 Task: Reply to email with the signature Danny Hernandez with the subject 'Late payment reminder' from softage.1@softage.net with the message 'Can you please provide me with an update on the project's risk management plan?' with CC to softage.7@softage.net with an attached document Financial_projections.xlsx
Action: Mouse moved to (1116, 260)
Screenshot: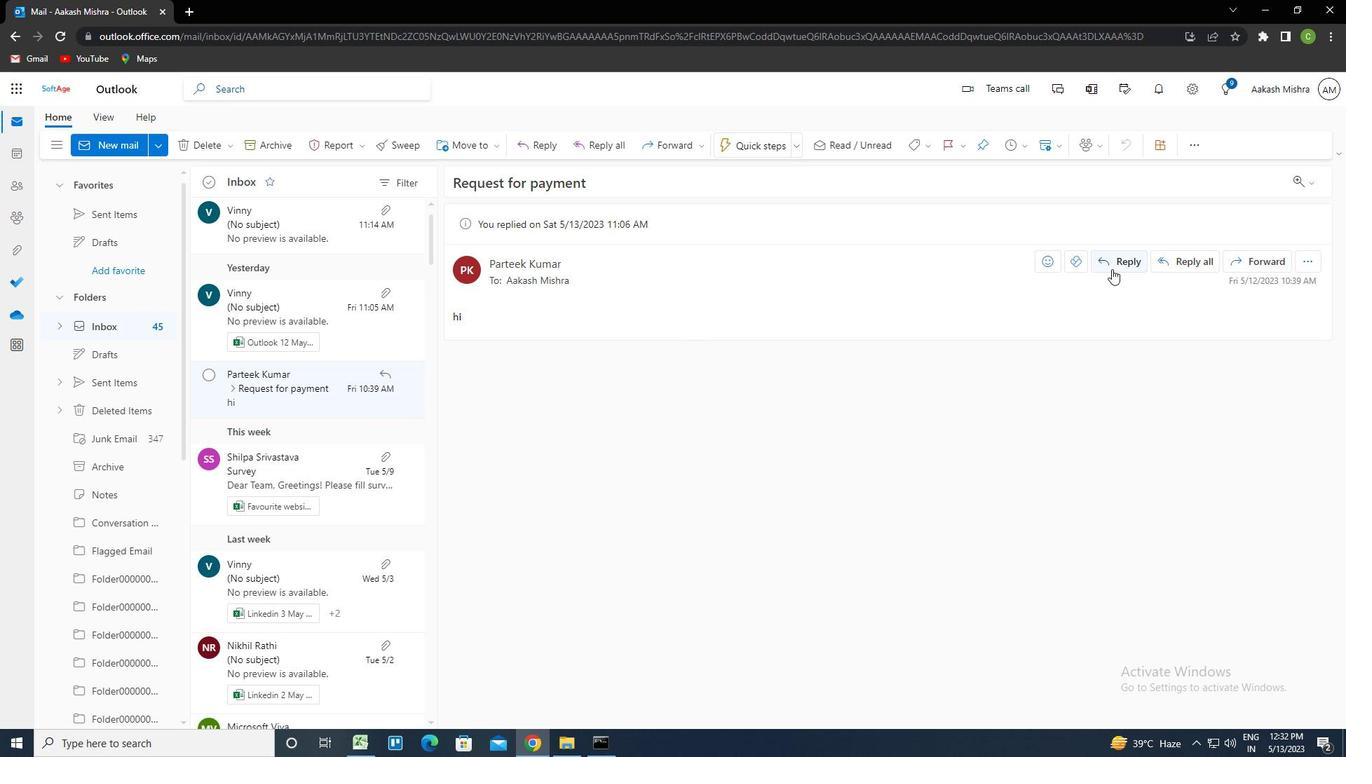 
Action: Mouse pressed left at (1116, 260)
Screenshot: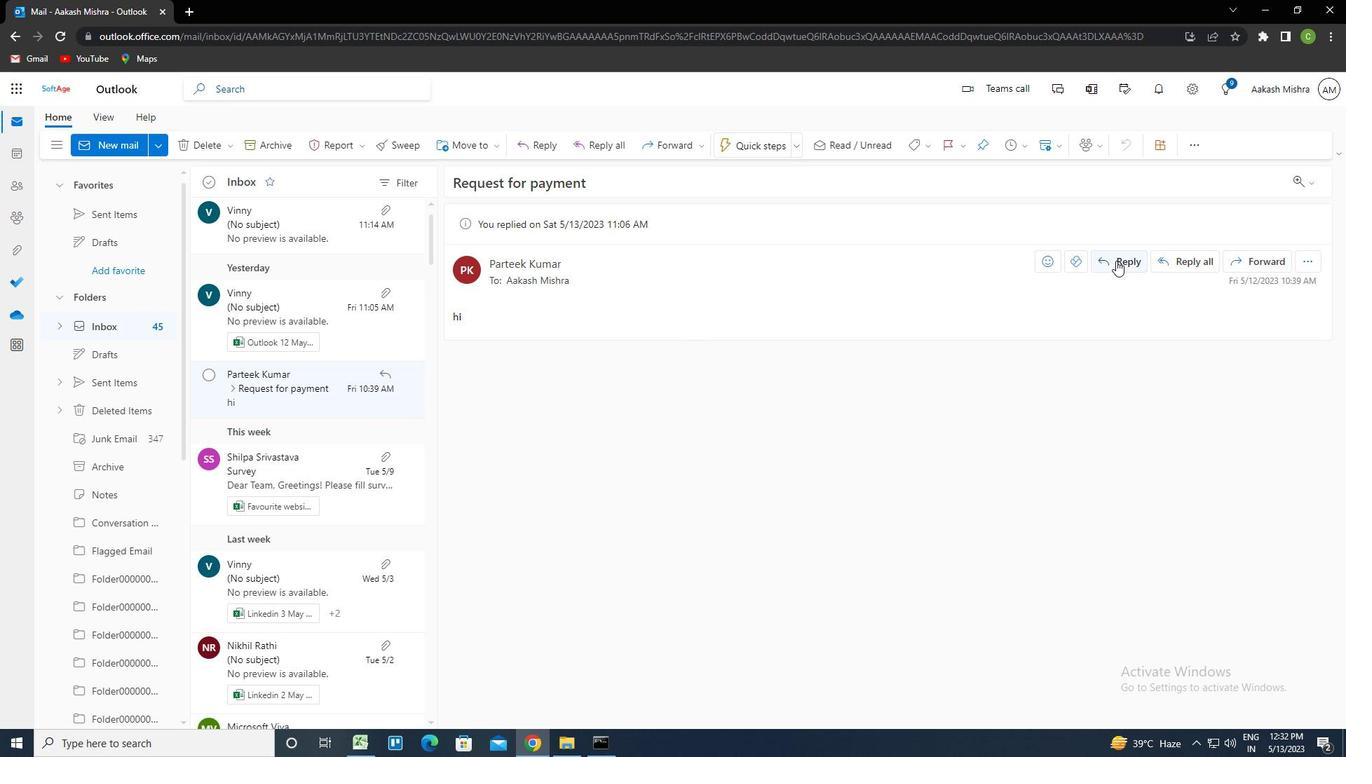 
Action: Mouse moved to (917, 145)
Screenshot: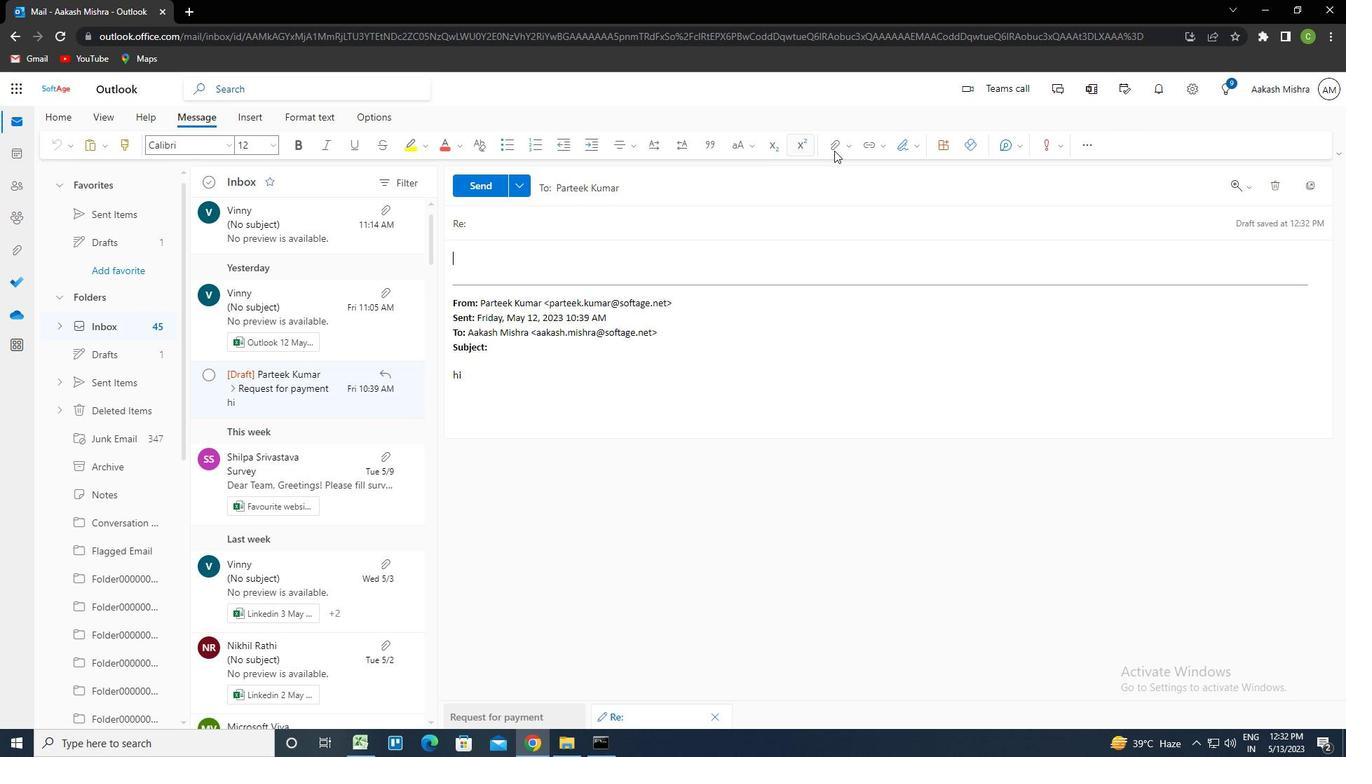 
Action: Mouse pressed left at (917, 145)
Screenshot: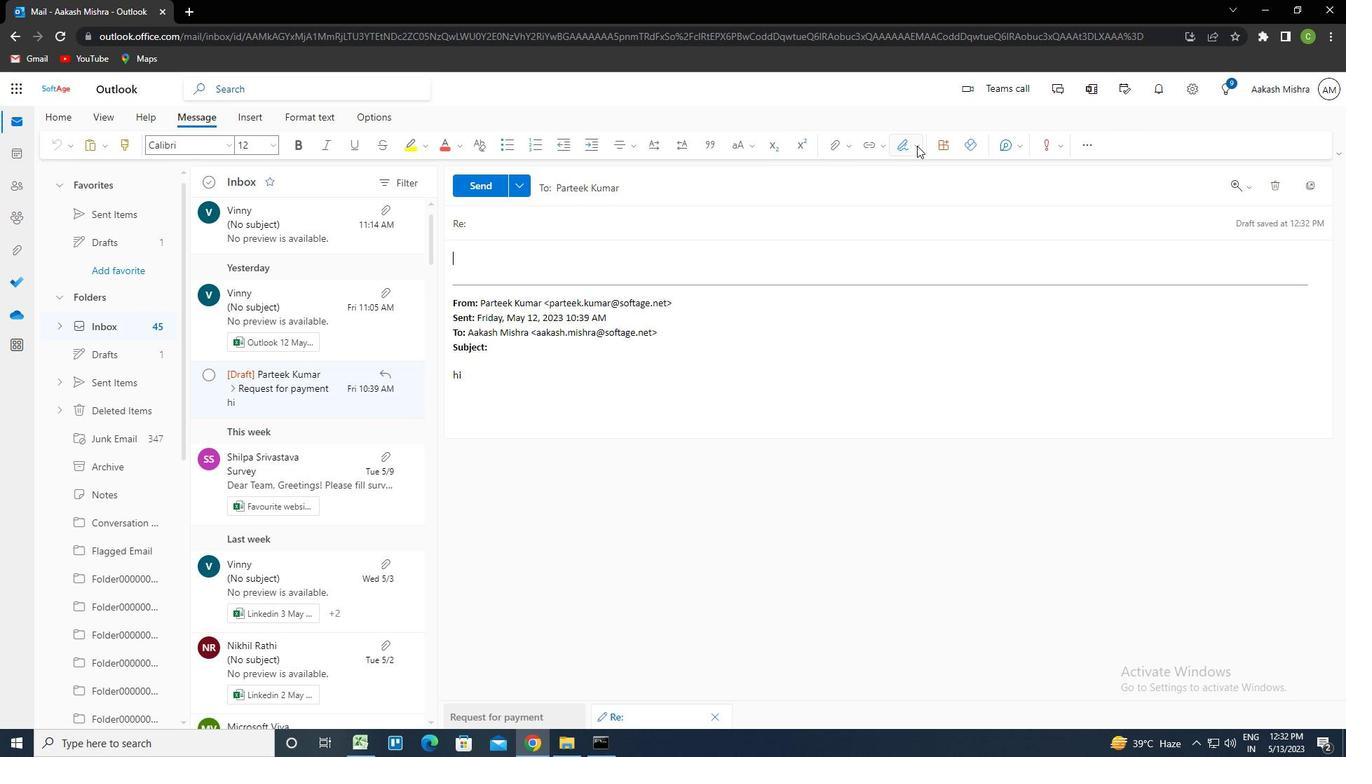 
Action: Mouse moved to (887, 200)
Screenshot: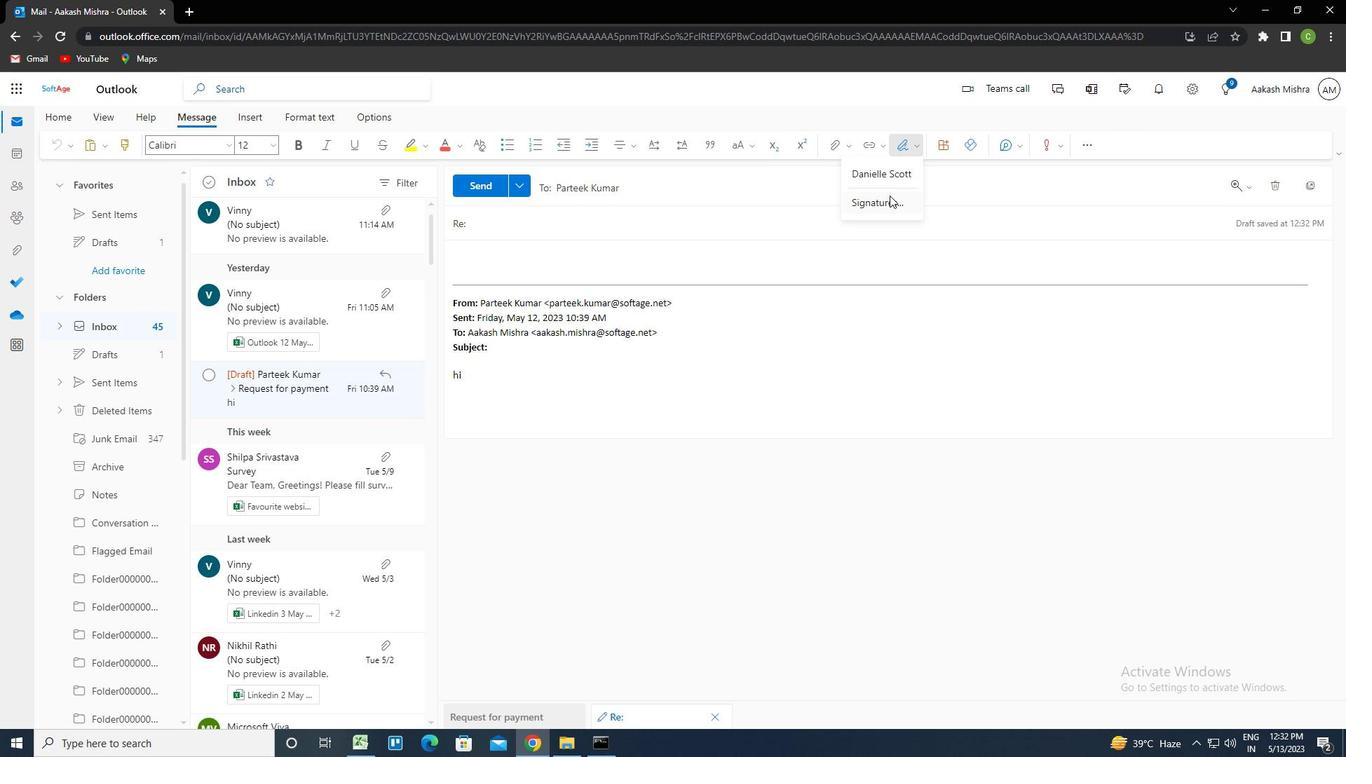 
Action: Mouse pressed left at (887, 200)
Screenshot: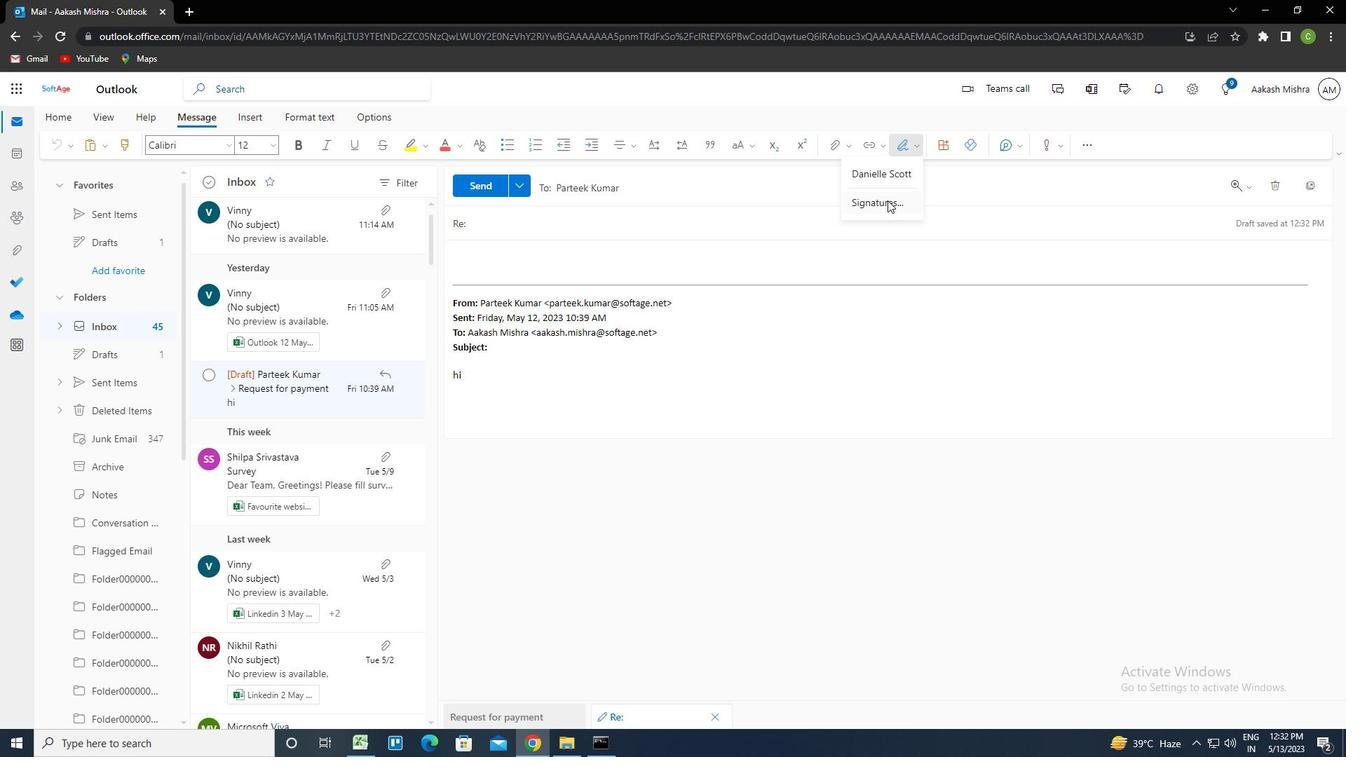 
Action: Mouse moved to (941, 253)
Screenshot: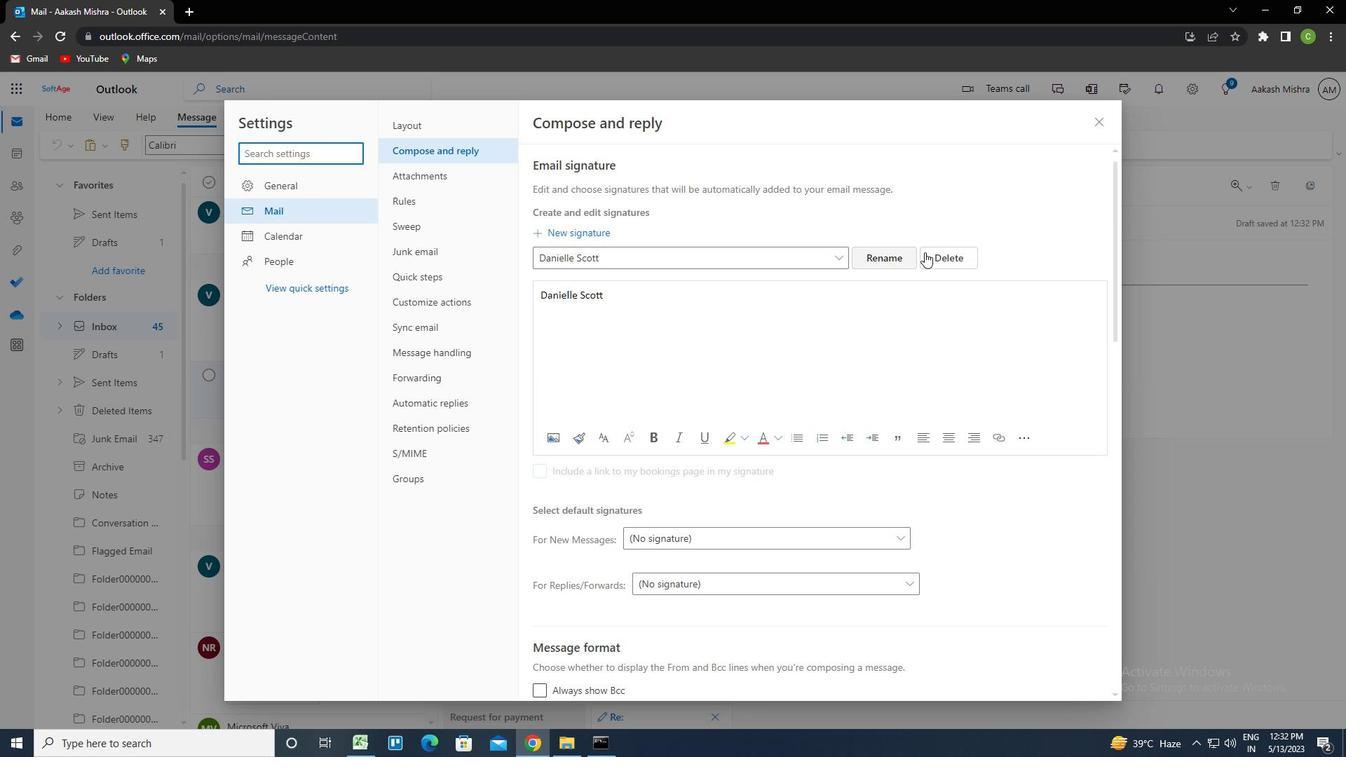 
Action: Mouse pressed left at (941, 253)
Screenshot: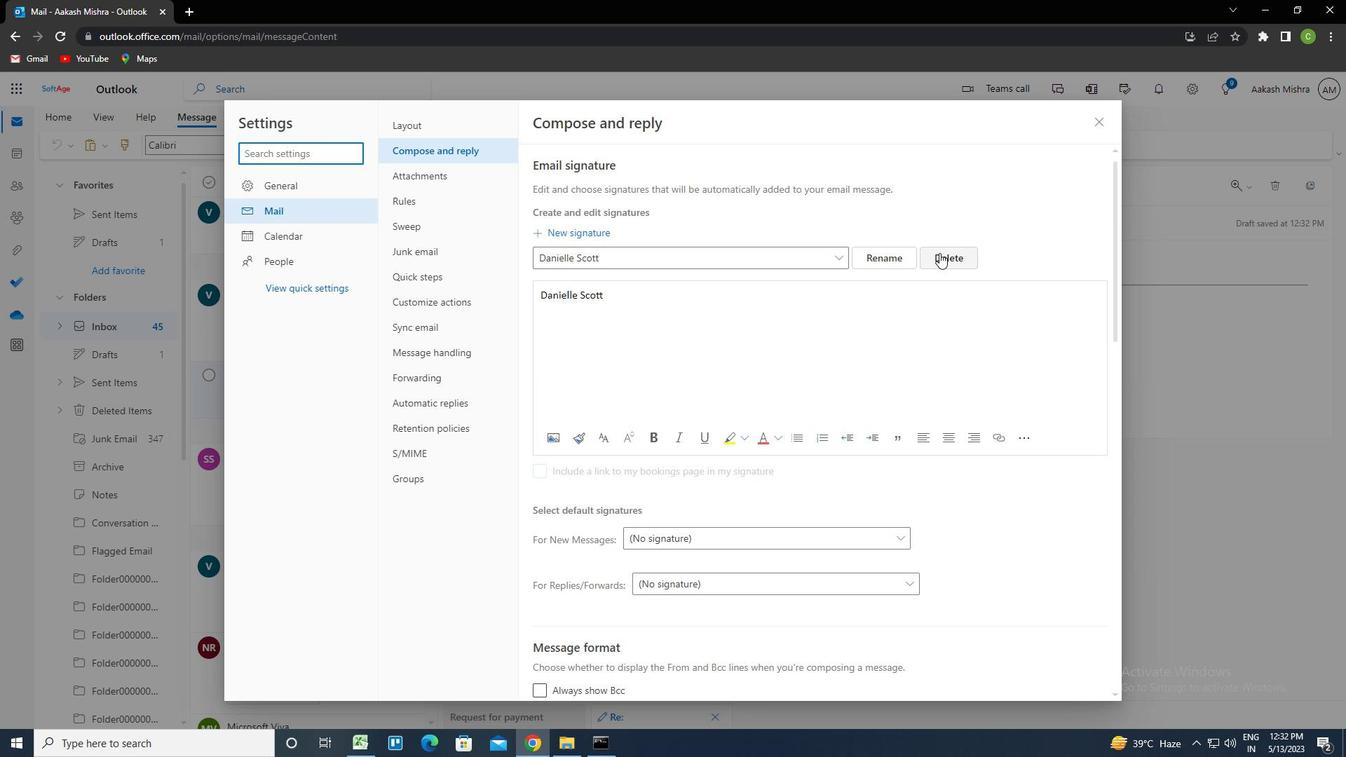 
Action: Mouse moved to (767, 260)
Screenshot: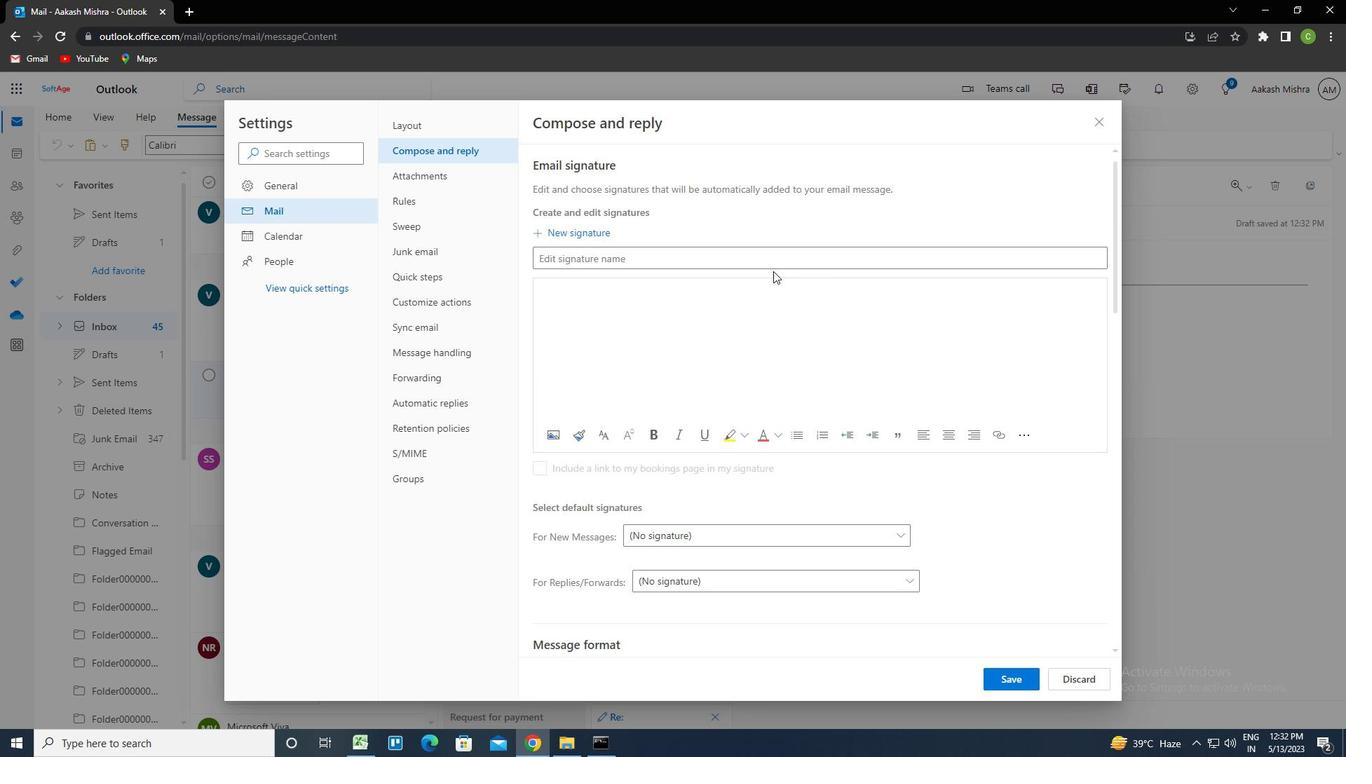
Action: Mouse pressed left at (767, 260)
Screenshot: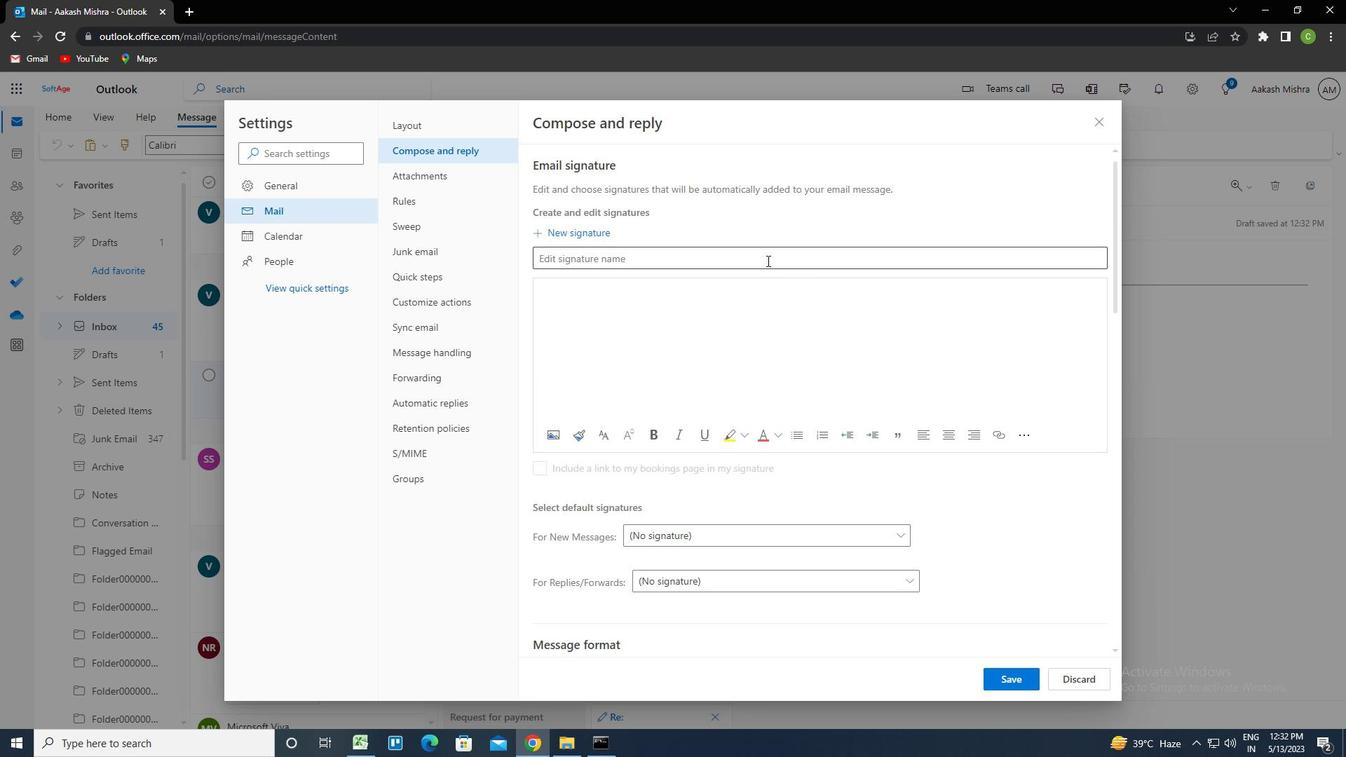 
Action: Key pressed <Key.caps_lock>d<Key.caps_lock>anny<Key.space><Key.caps_lock>h<Key.caps_lock>ernandez<Key.tab><Key.caps_lock>d<Key.caps_lock>anny<Key.space><Key.caps_lock>h<Key.caps_lock>ernandez
Screenshot: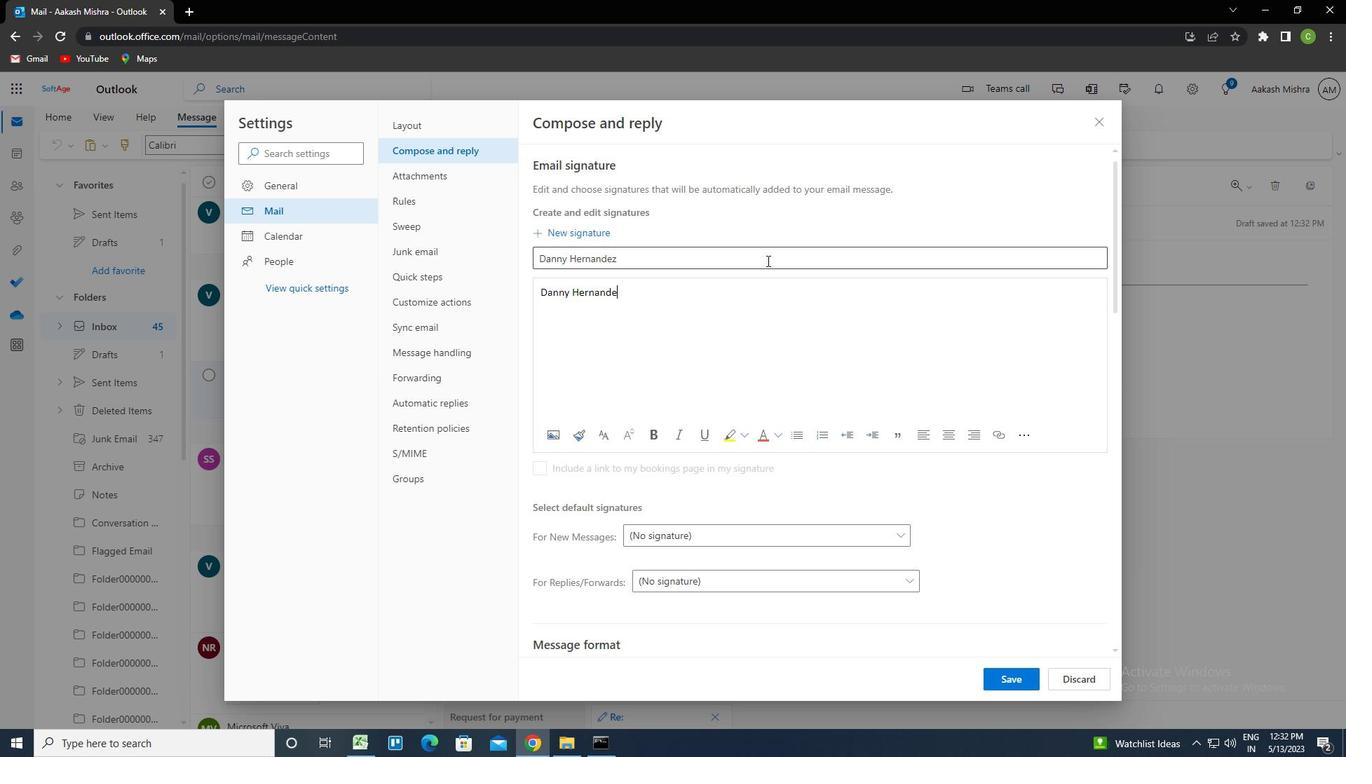 
Action: Mouse moved to (1006, 678)
Screenshot: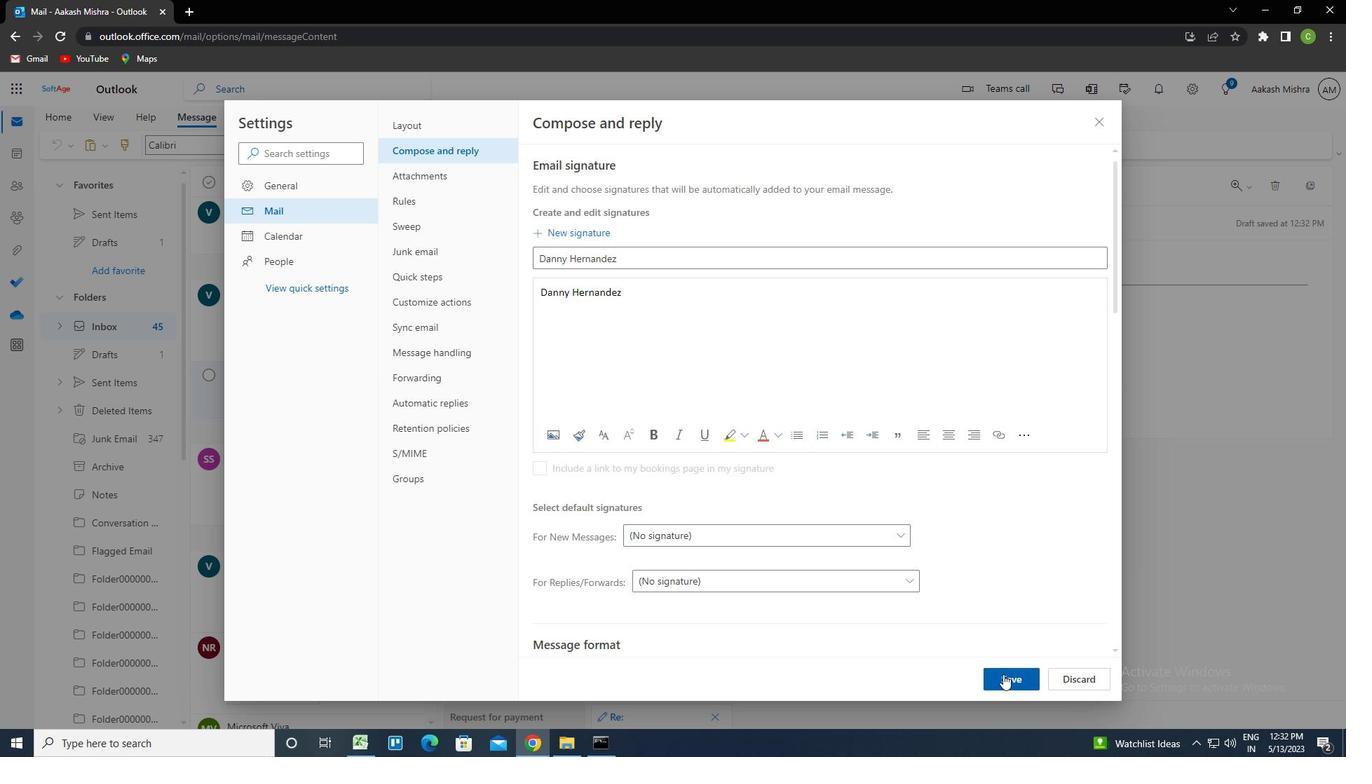 
Action: Mouse pressed left at (1006, 678)
Screenshot: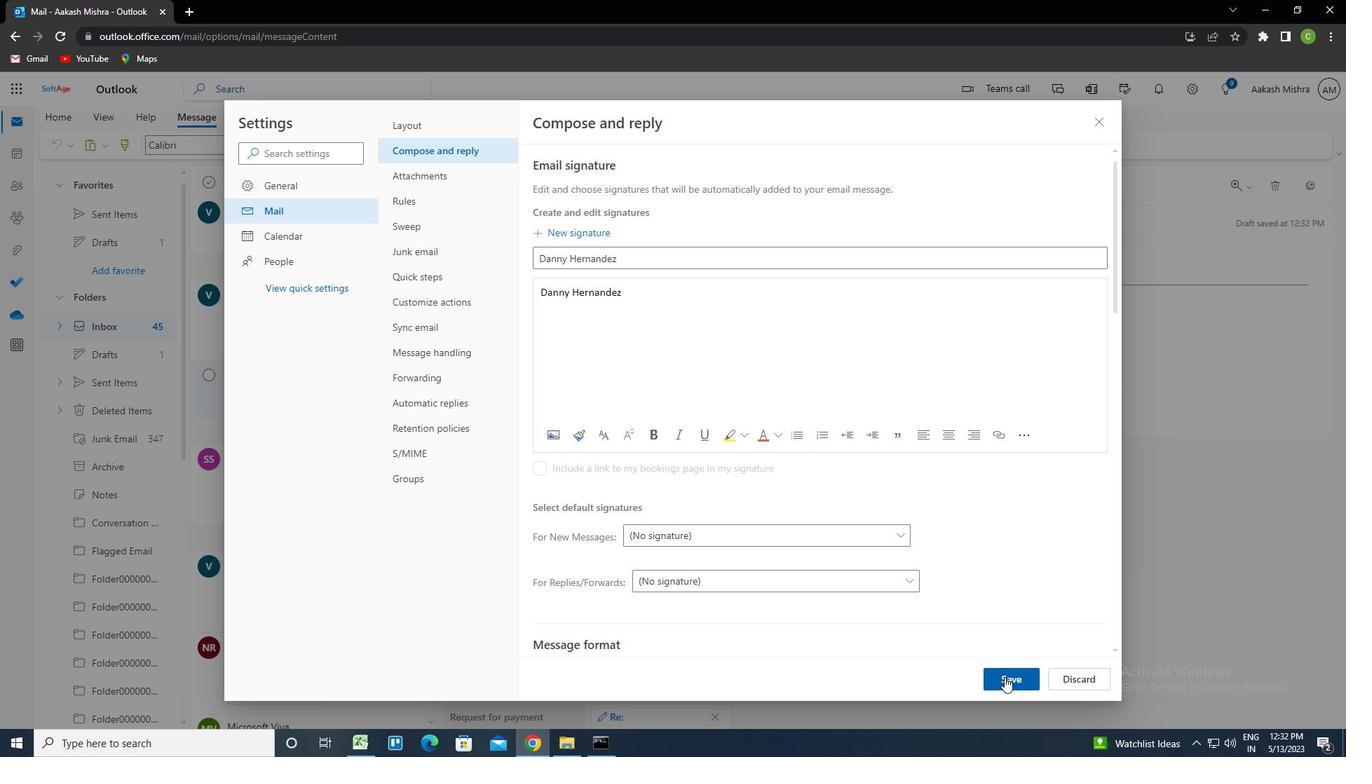 
Action: Mouse moved to (1101, 112)
Screenshot: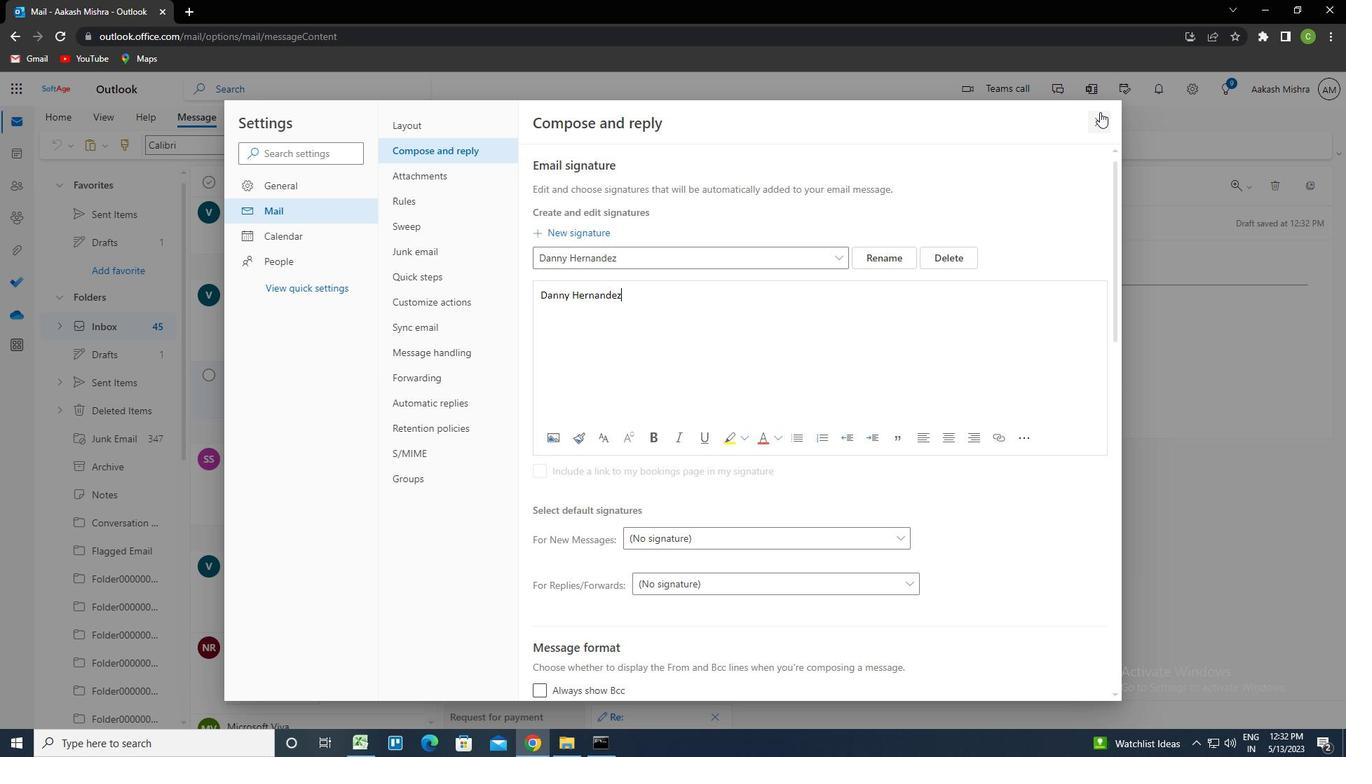 
Action: Mouse pressed left at (1101, 112)
Screenshot: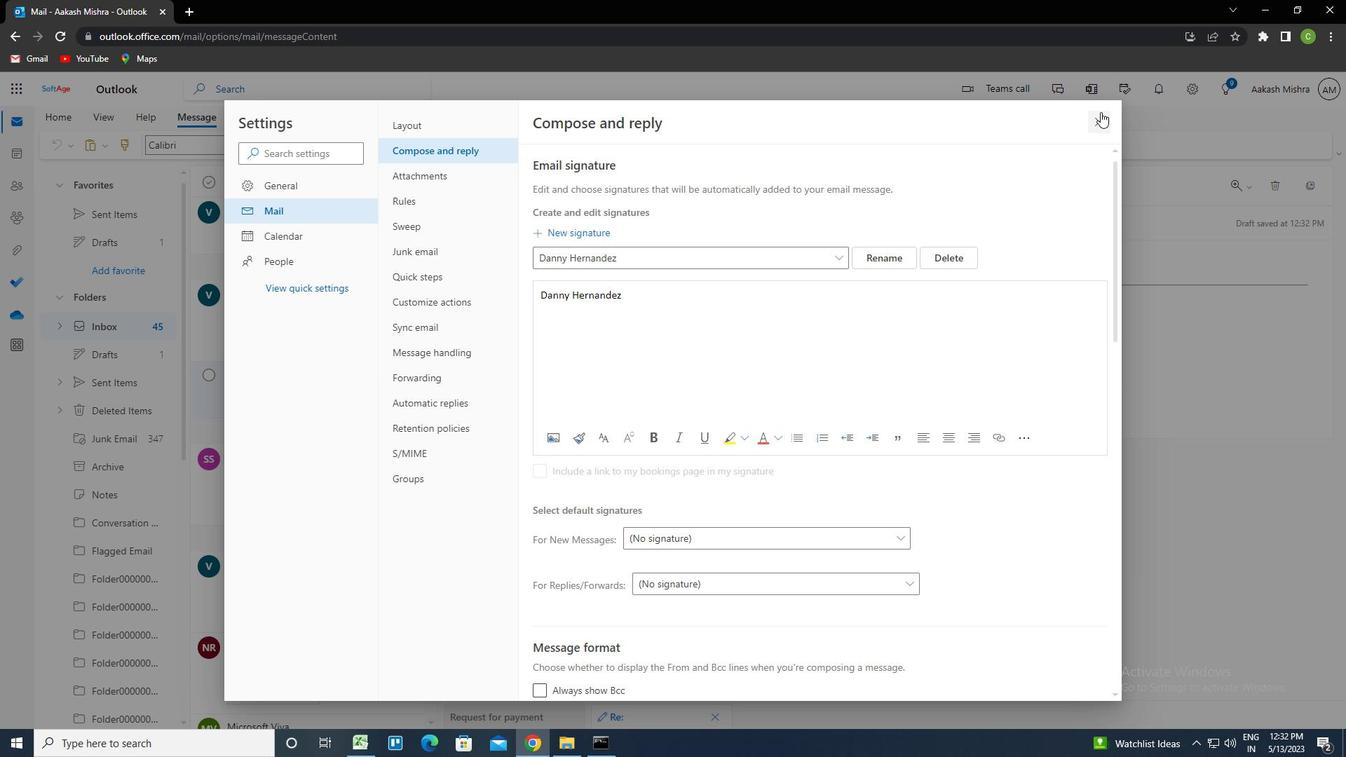 
Action: Mouse moved to (536, 227)
Screenshot: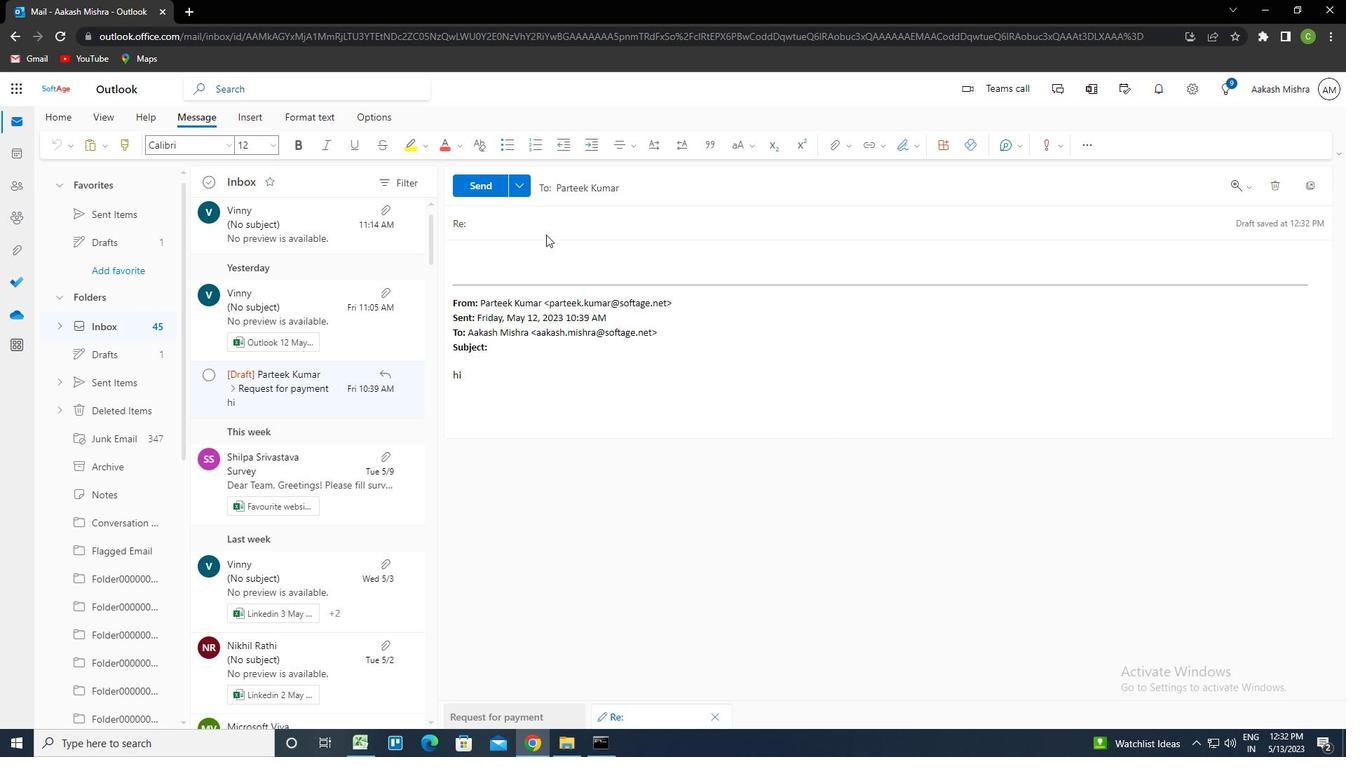 
Action: Mouse pressed left at (536, 227)
Screenshot: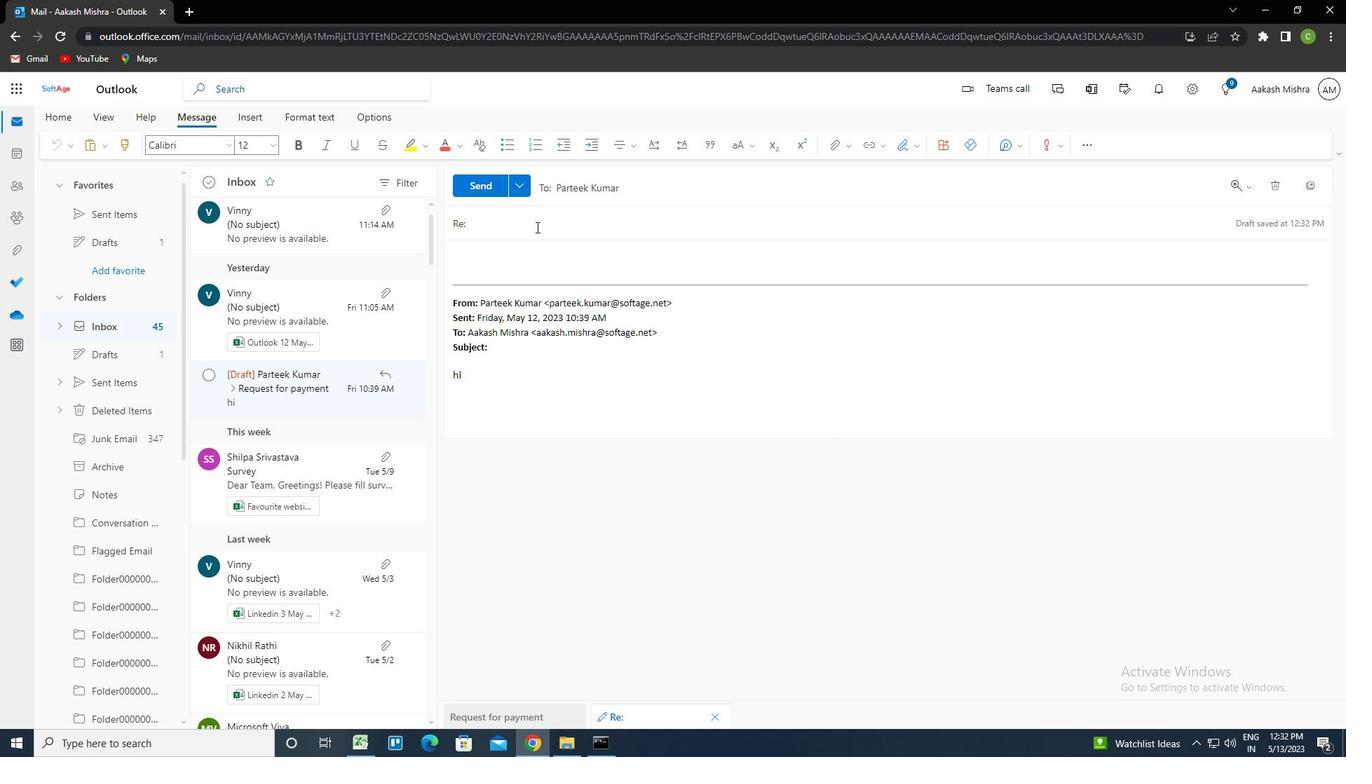 
Action: Key pressed <Key.caps_lock>l<Key.caps_lock>ate<Key.space>payment<Key.space>reminder<Key.tab><Key.caps_lock>c<Key.caps_lock>an<Key.space>you<Key.space>please<Key.space>provide<Key.space>me<Key.space>with<Key.space>an<Key.space>update<Key.space>on<Key.space>the<Key.space>project's<Key.space>risk<Key.space>management<Key.space>paln<Key.backspace><Key.backspace><Key.backspace>an<Key.backspace><Key.backspace>lan<Key.shift_r>?
Screenshot: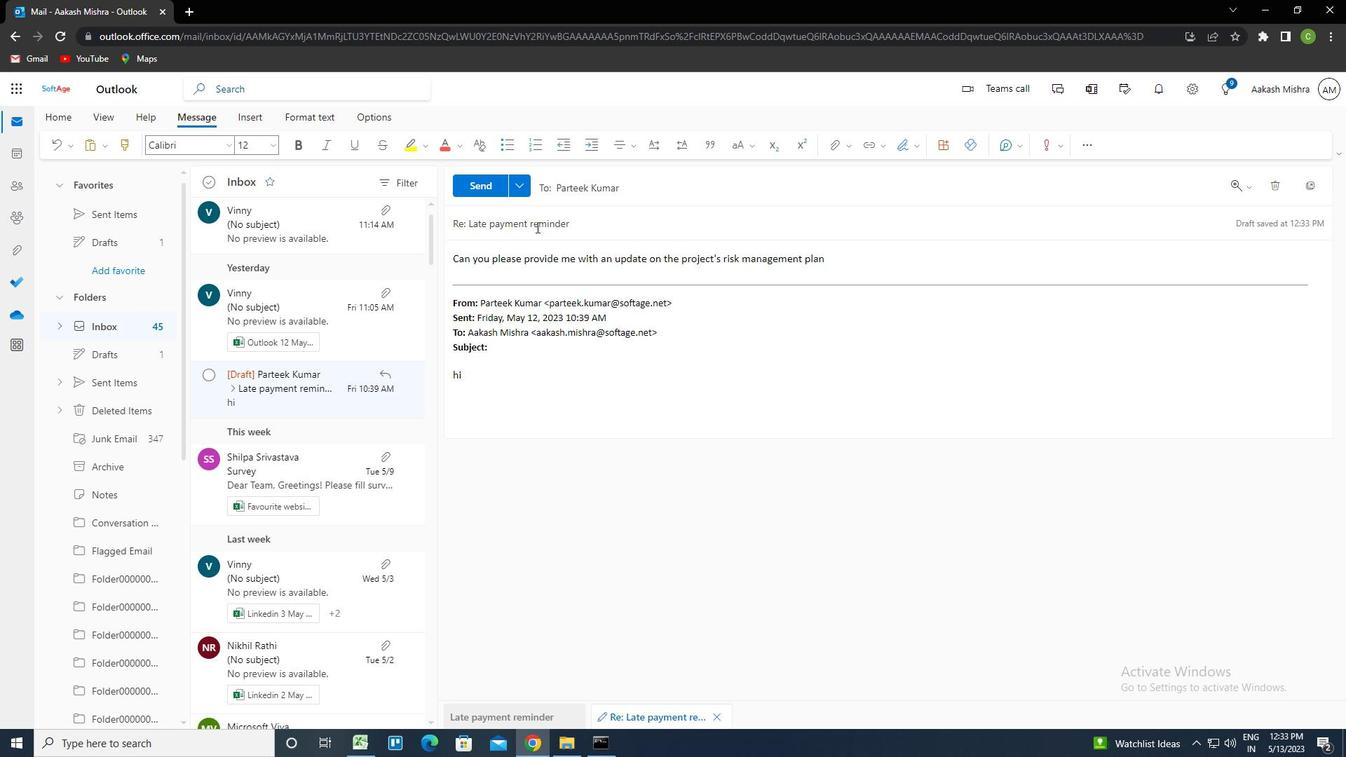 
Action: Mouse moved to (657, 194)
Screenshot: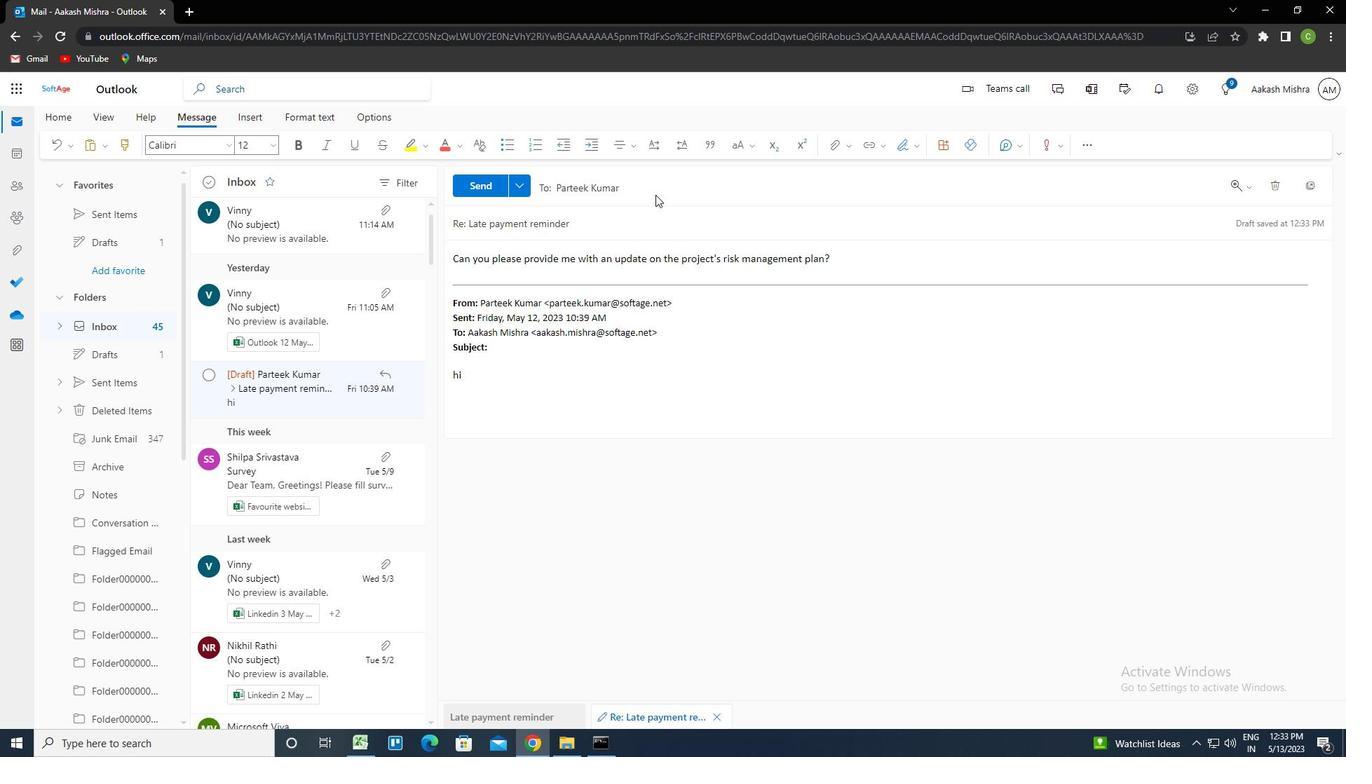 
Action: Mouse pressed left at (657, 194)
Screenshot: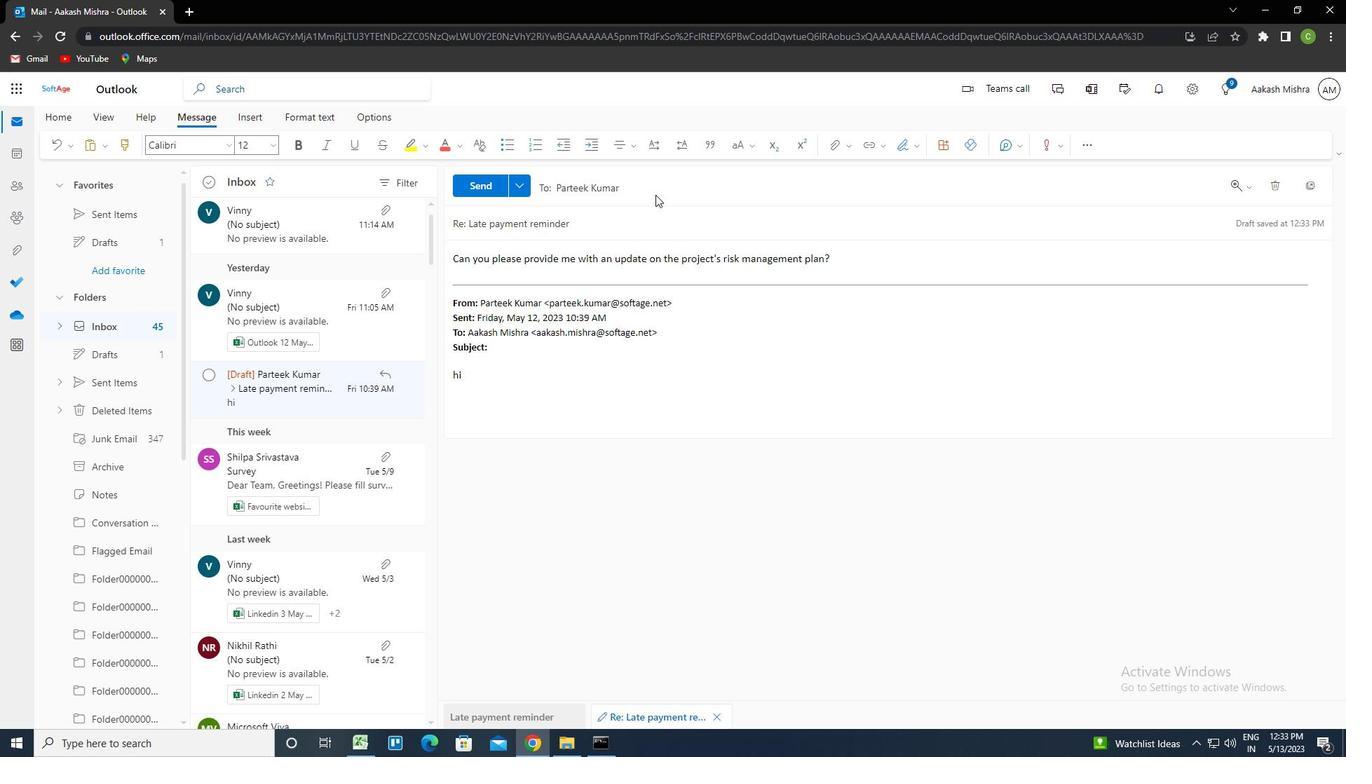 
Action: Mouse moved to (530, 262)
Screenshot: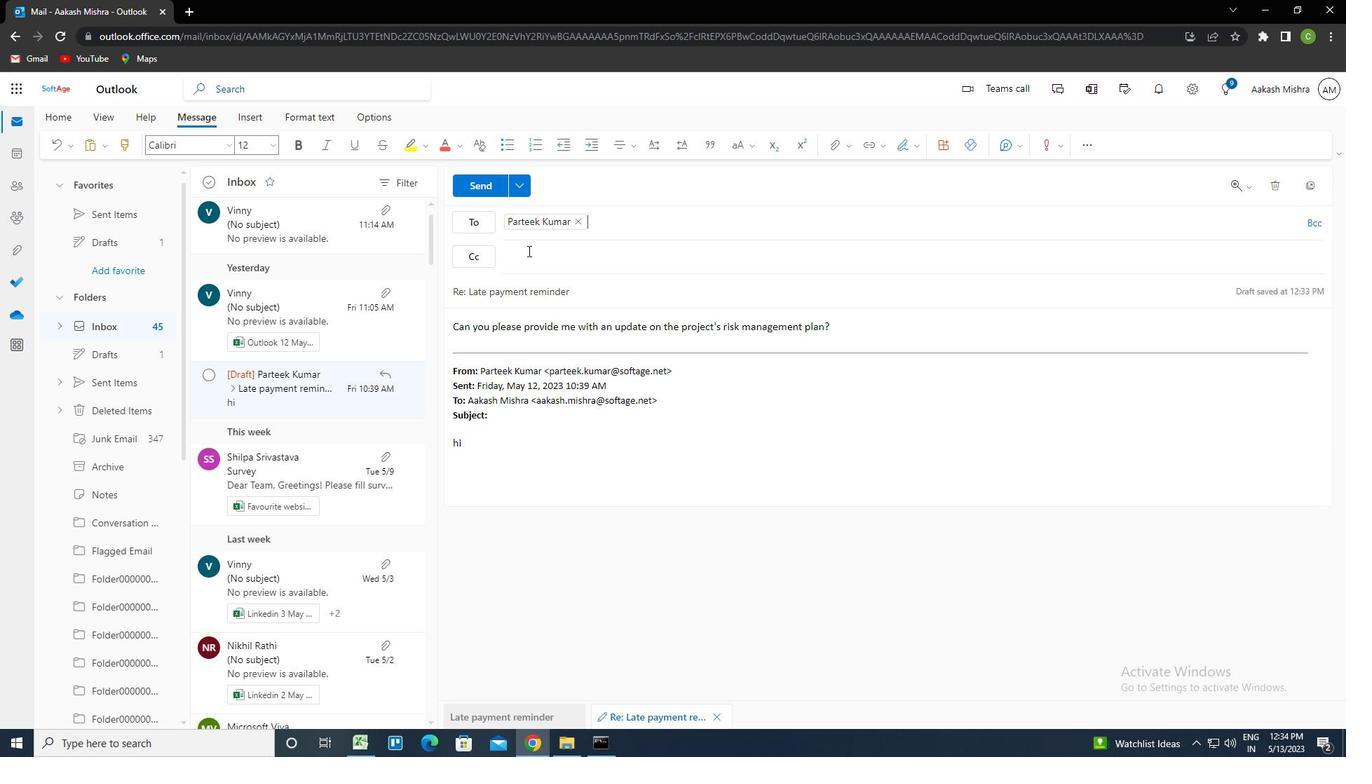 
Action: Mouse pressed left at (530, 262)
Screenshot: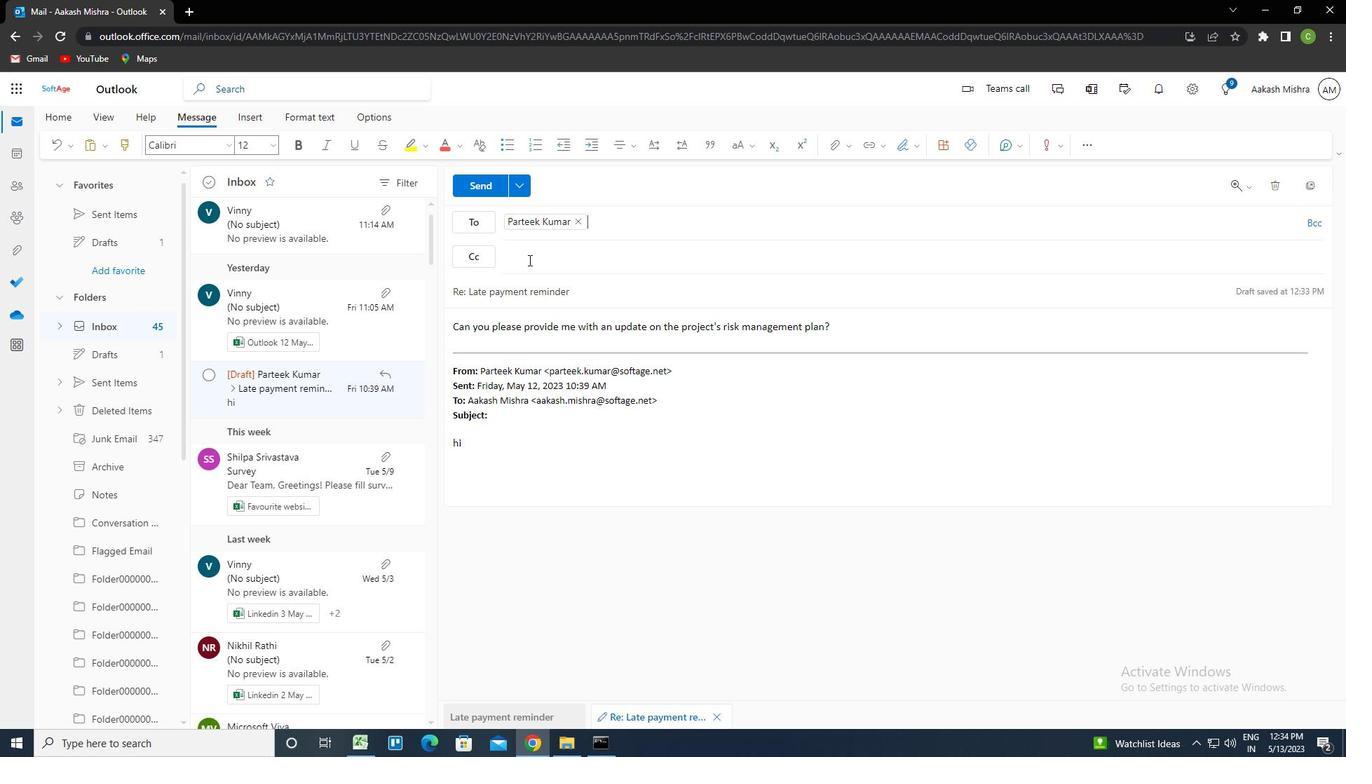 
Action: Mouse moved to (530, 262)
Screenshot: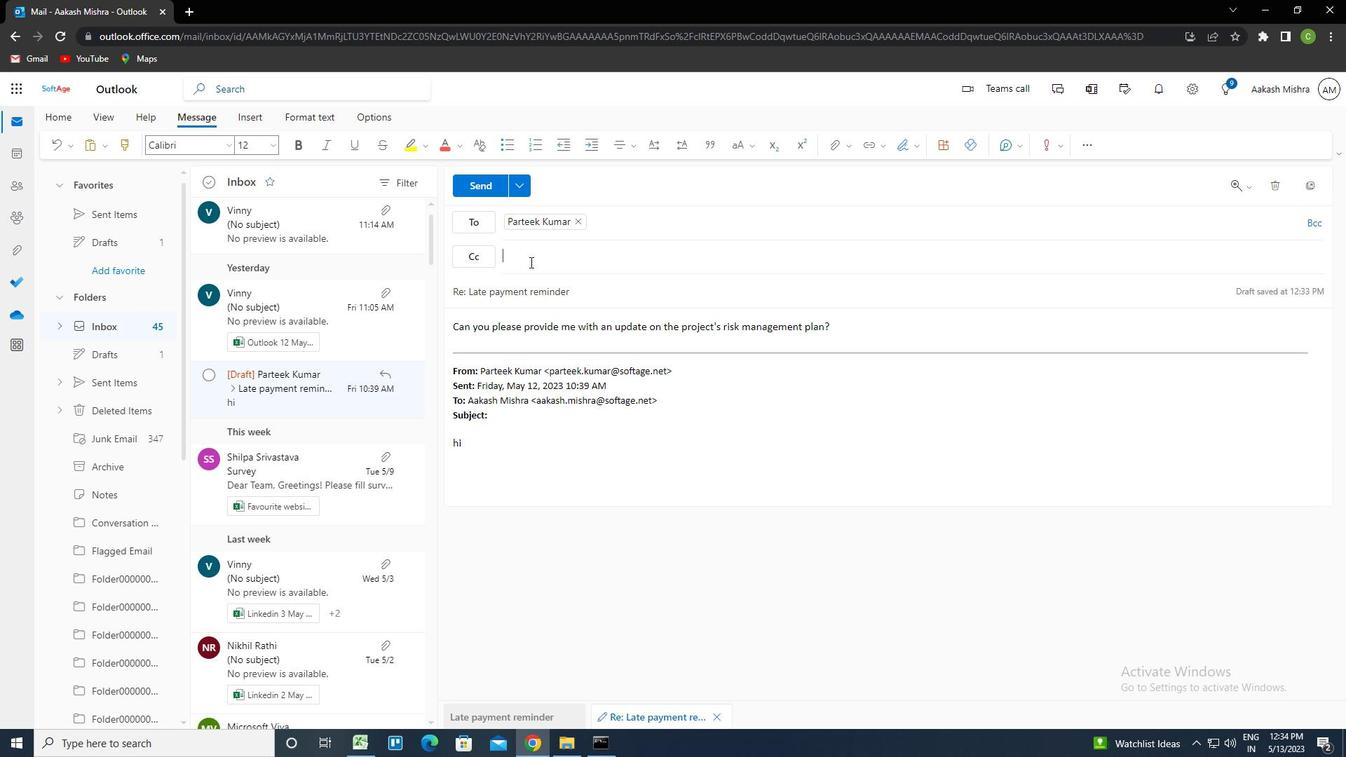 
Action: Key pressed softage.7<Key.shift>@SOFTG<Key.backspace>AGE.NET<Key.enter>
Screenshot: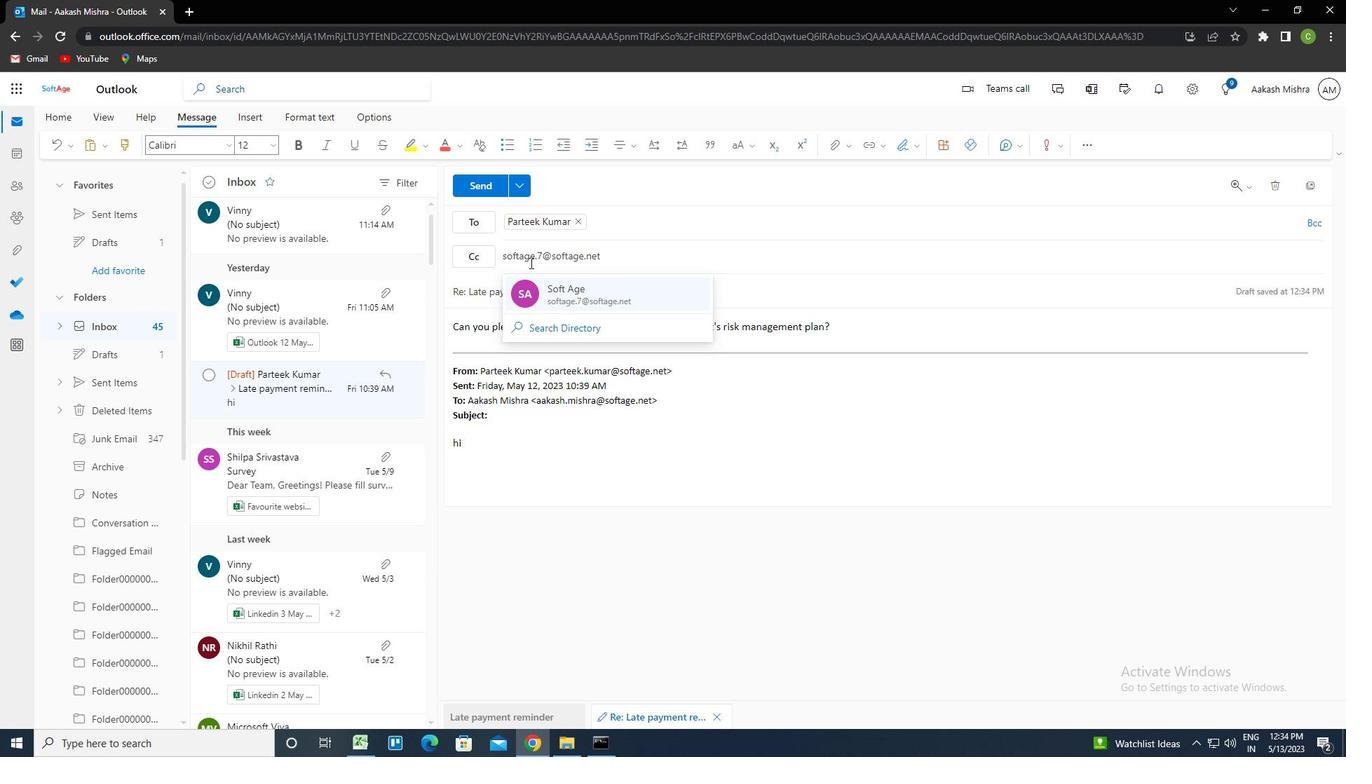 
Action: Mouse moved to (476, 192)
Screenshot: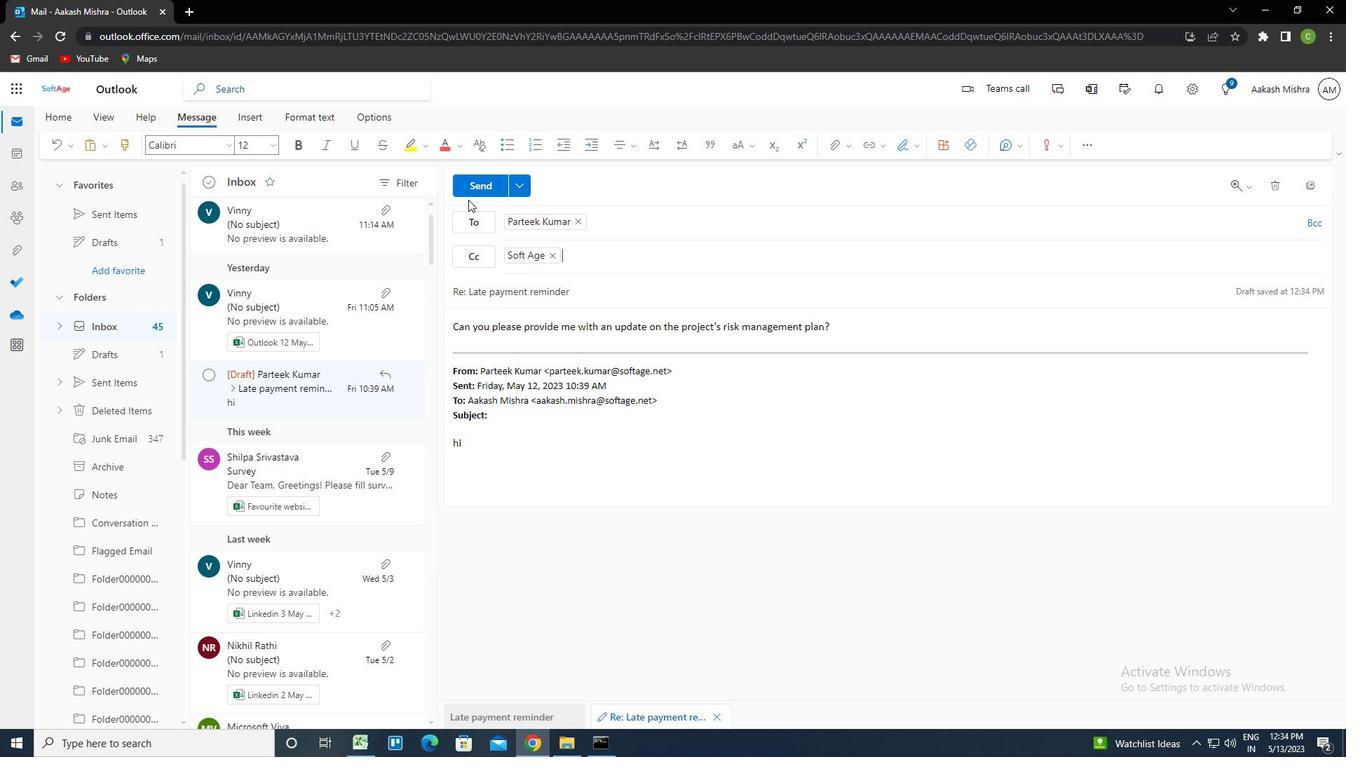 
Action: Mouse pressed left at (476, 192)
Screenshot: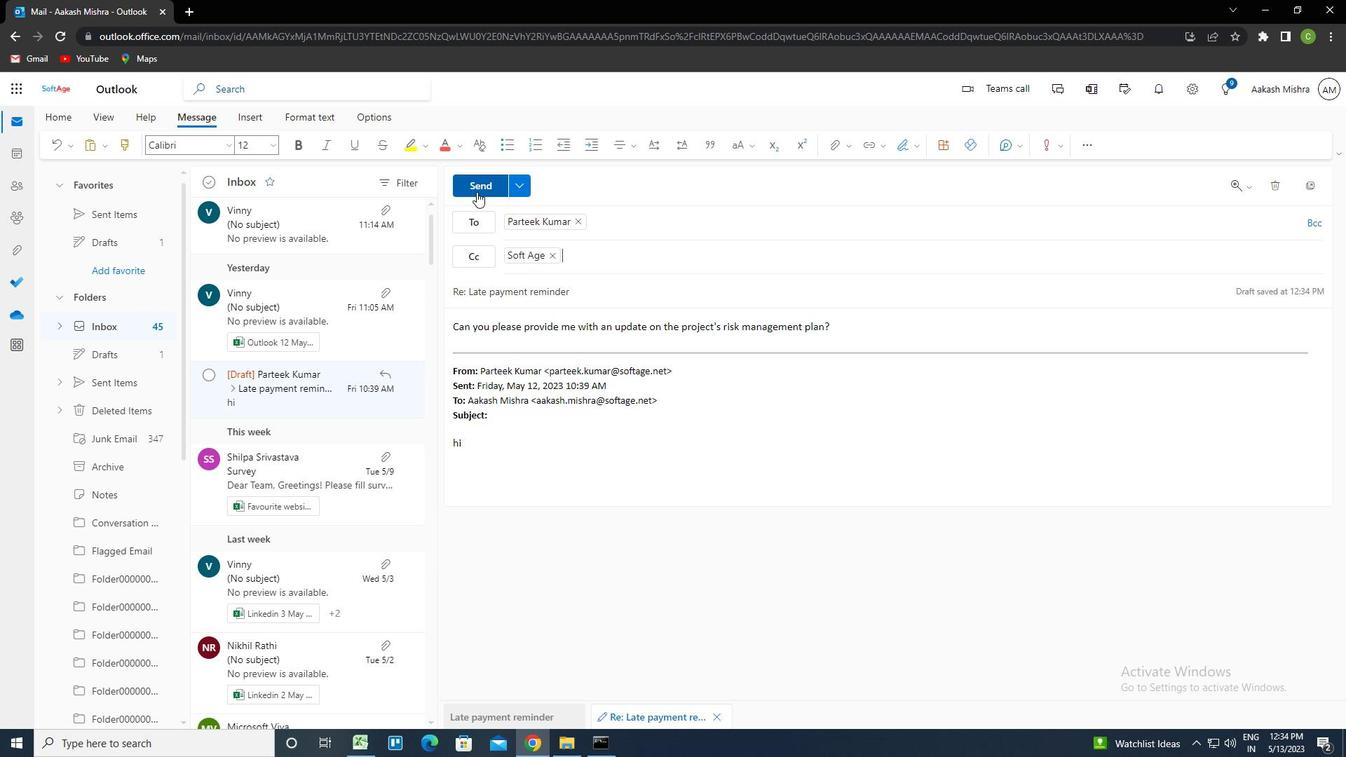 
Action: Mouse moved to (628, 398)
Screenshot: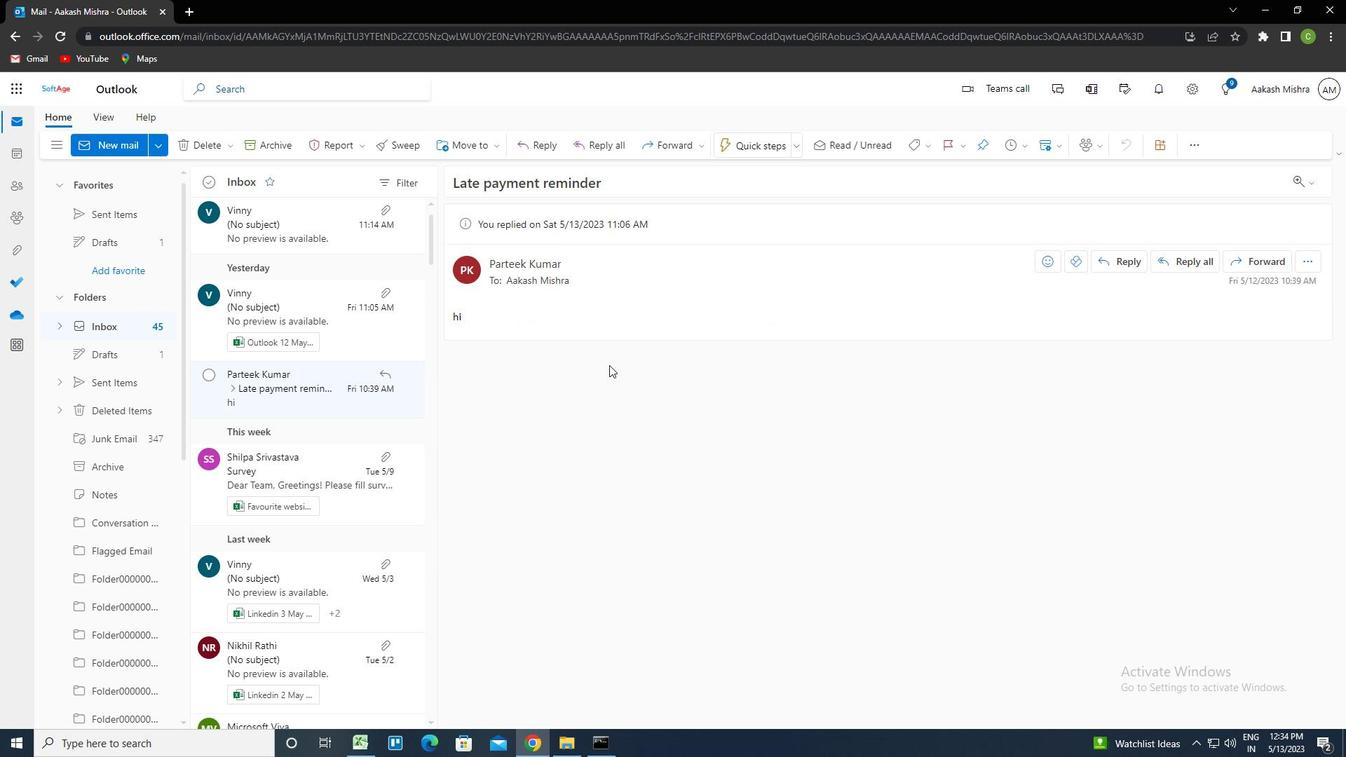
